 Task: Print a page as microsoft print to pdf.
Action: Mouse moved to (92, 154)
Screenshot: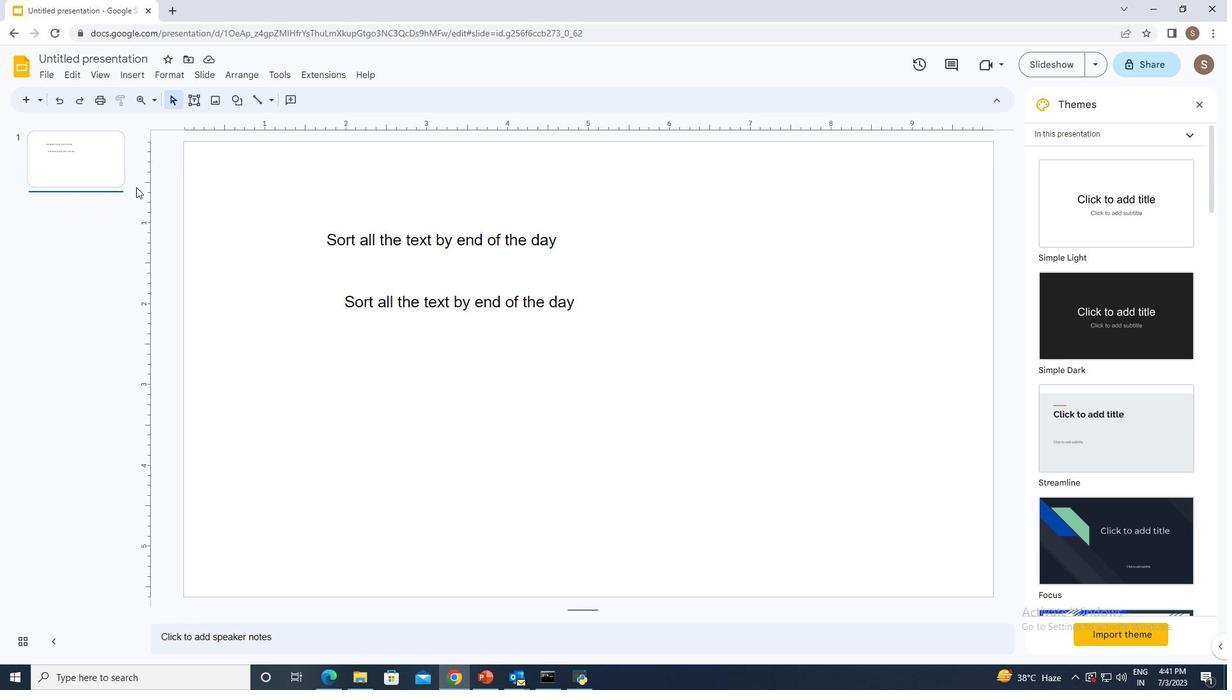 
Action: Mouse pressed left at (92, 154)
Screenshot: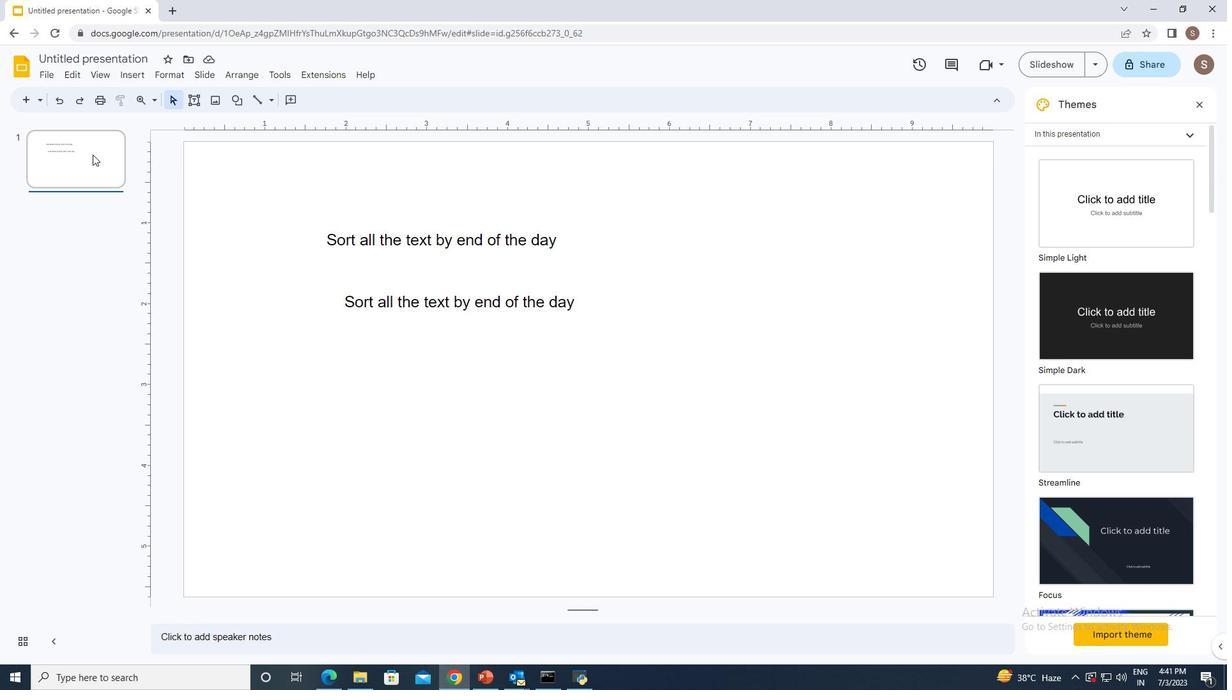
Action: Mouse moved to (103, 99)
Screenshot: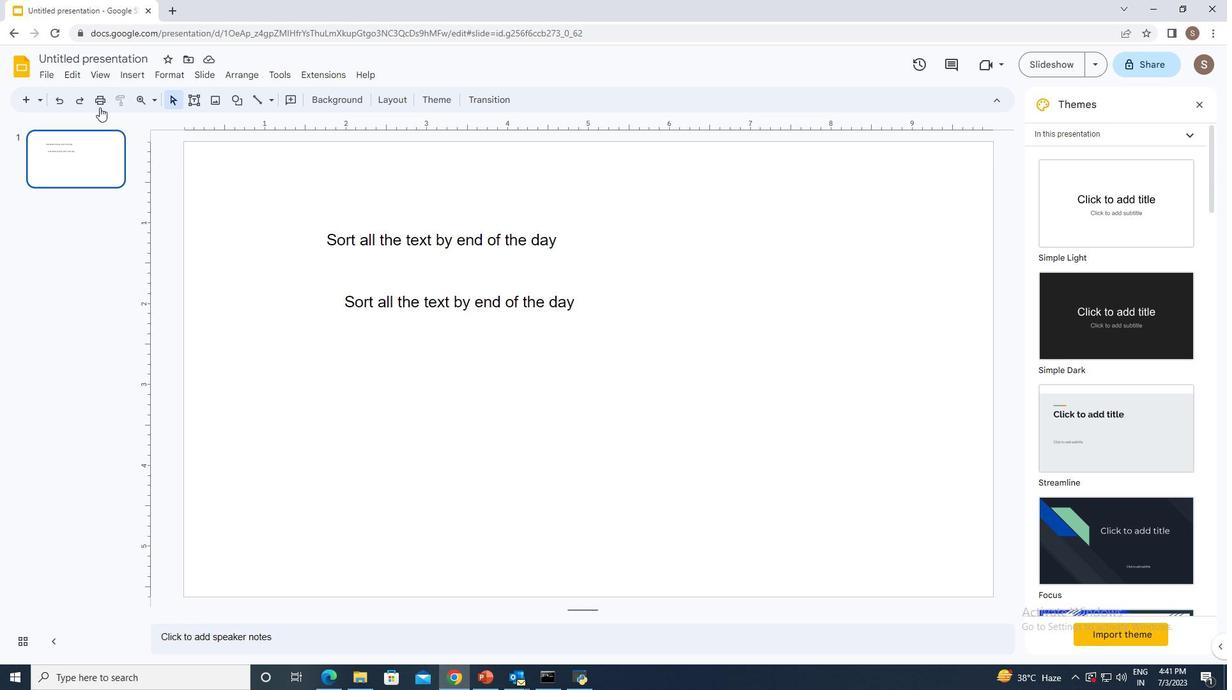 
Action: Mouse pressed left at (103, 99)
Screenshot: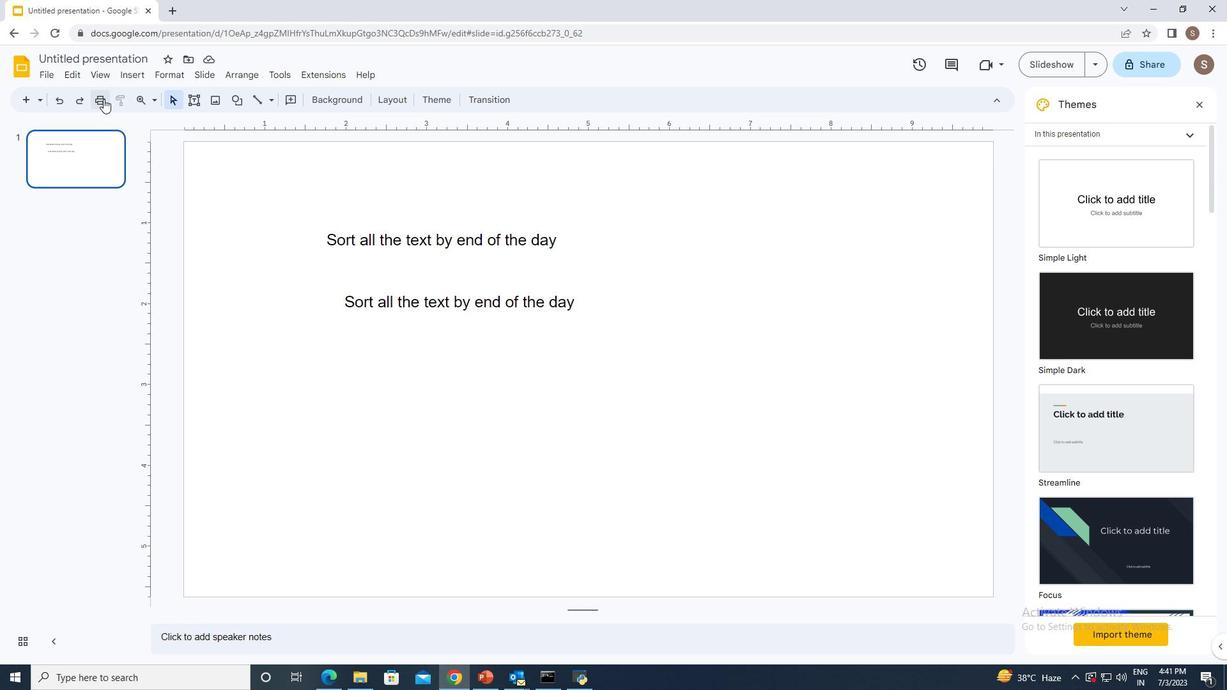 
Action: Mouse moved to (958, 95)
Screenshot: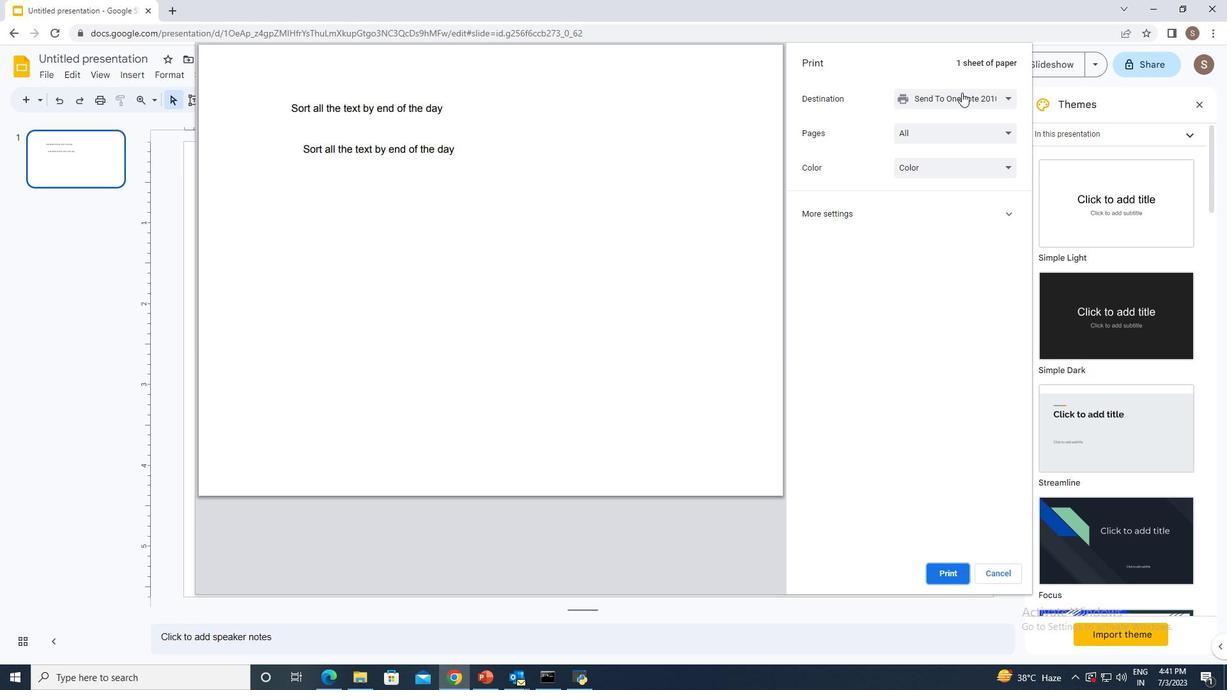 
Action: Mouse pressed left at (958, 95)
Screenshot: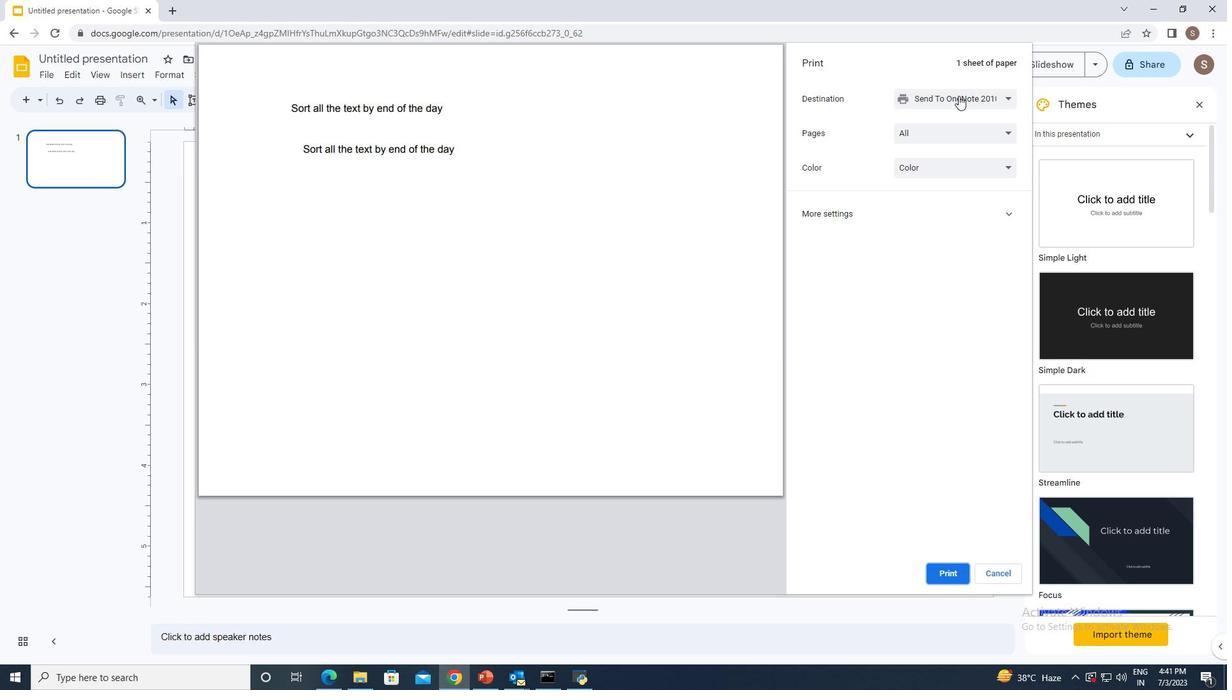 
Action: Mouse moved to (951, 122)
Screenshot: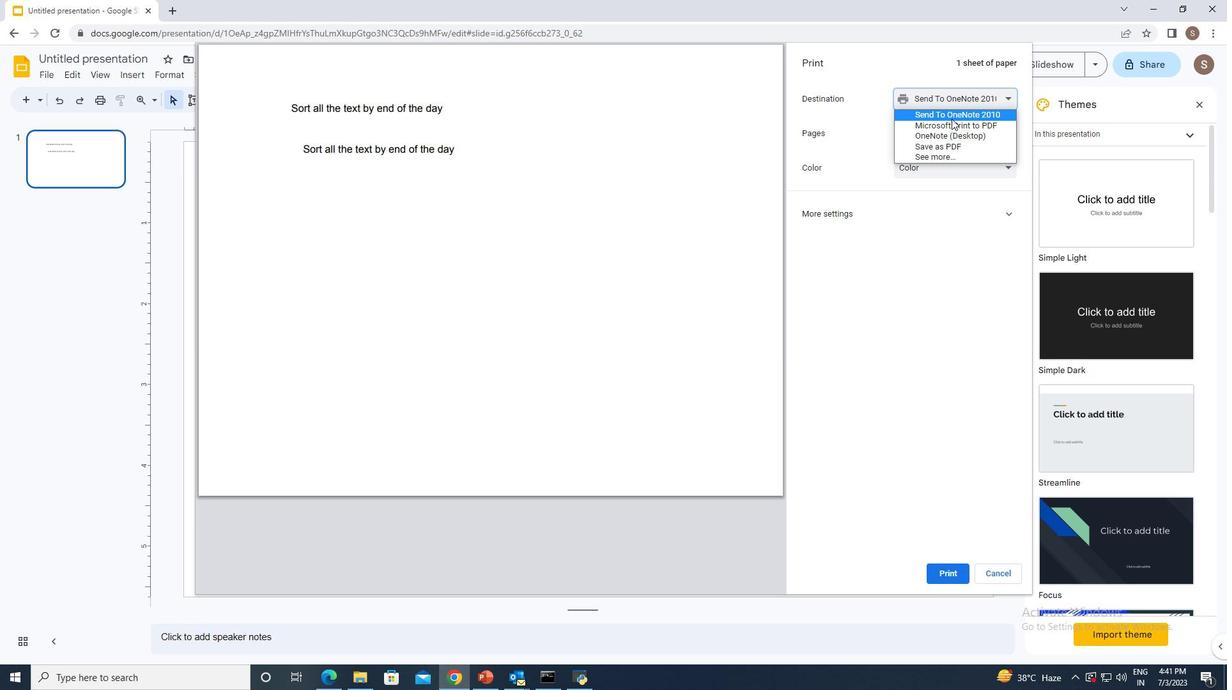 
Action: Mouse pressed left at (951, 122)
Screenshot: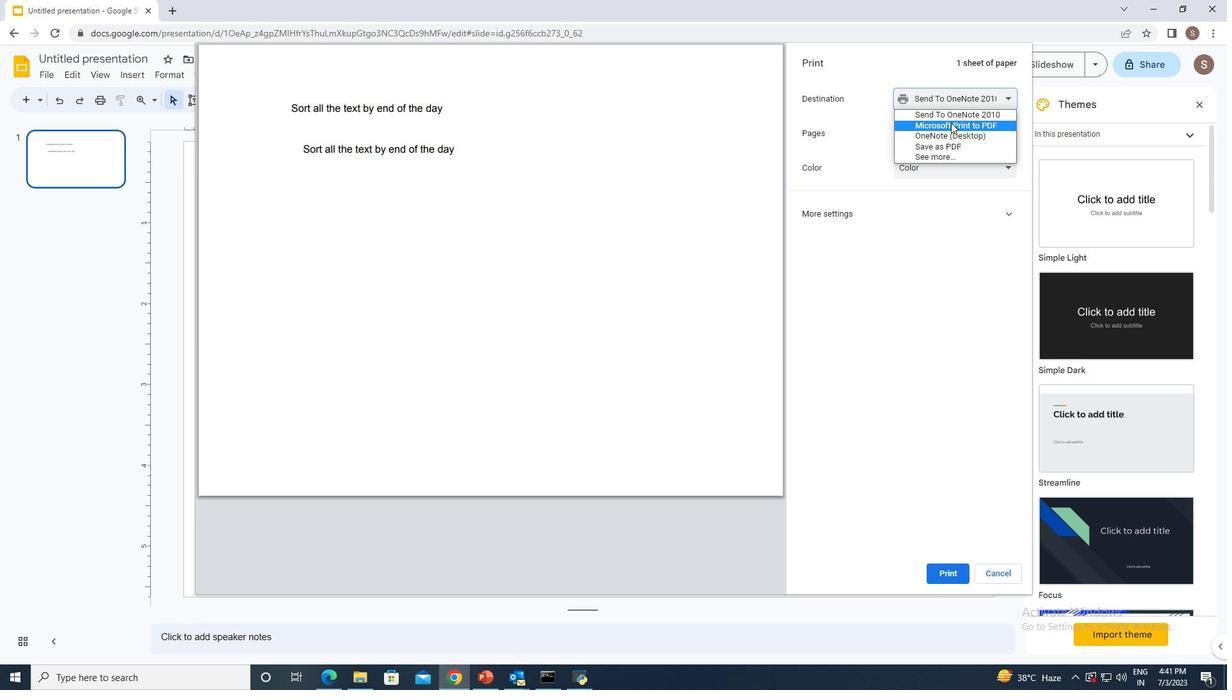 
Action: Mouse moved to (946, 568)
Screenshot: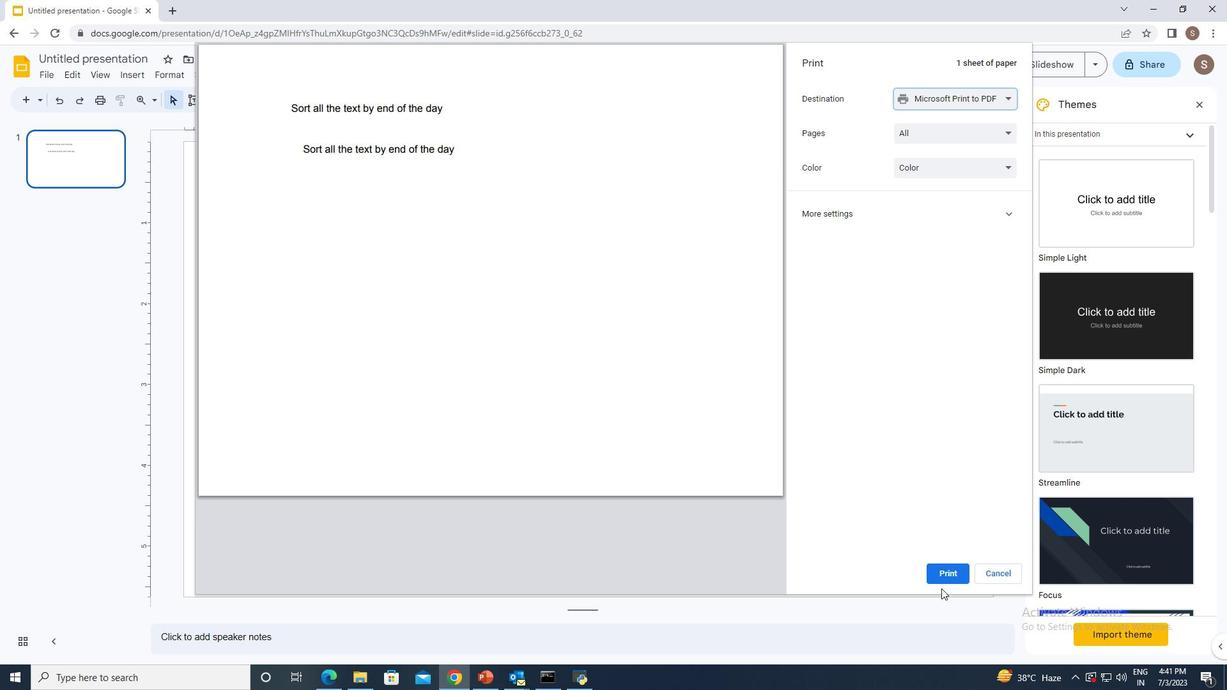 
Action: Mouse pressed left at (946, 568)
Screenshot: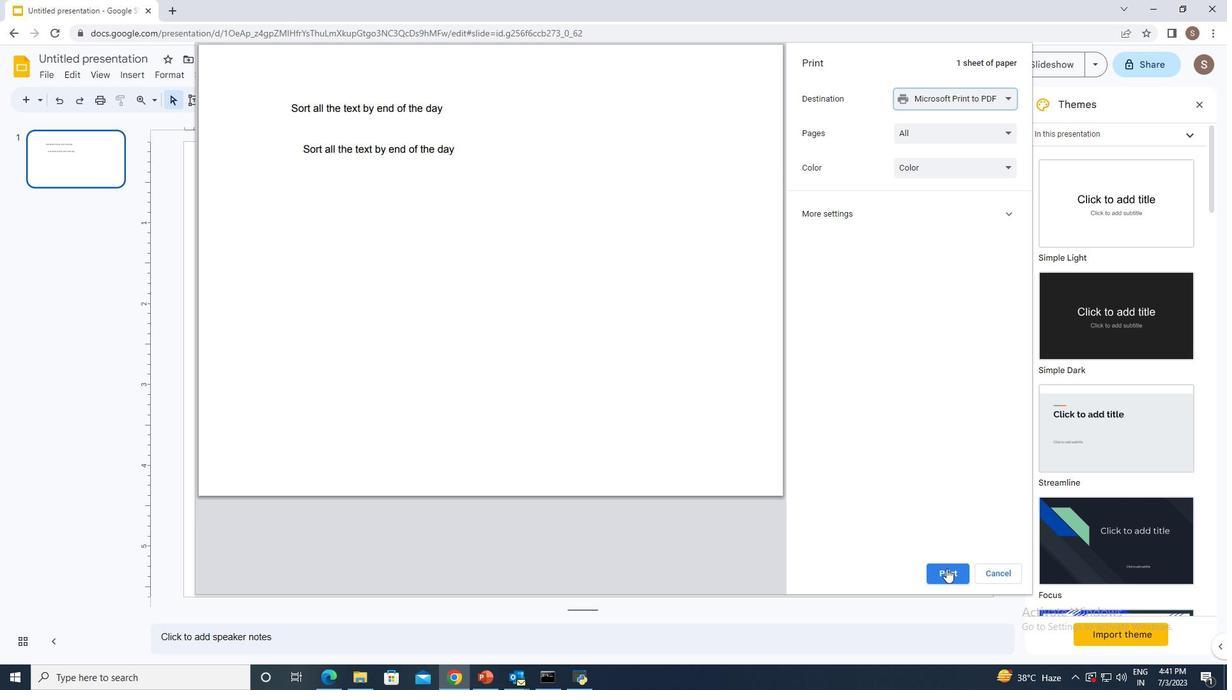 
